 Task: Use the "Repeat" command to create a rhythmic pattern from a short audio snippet.
Action: Mouse moved to (73, 97)
Screenshot: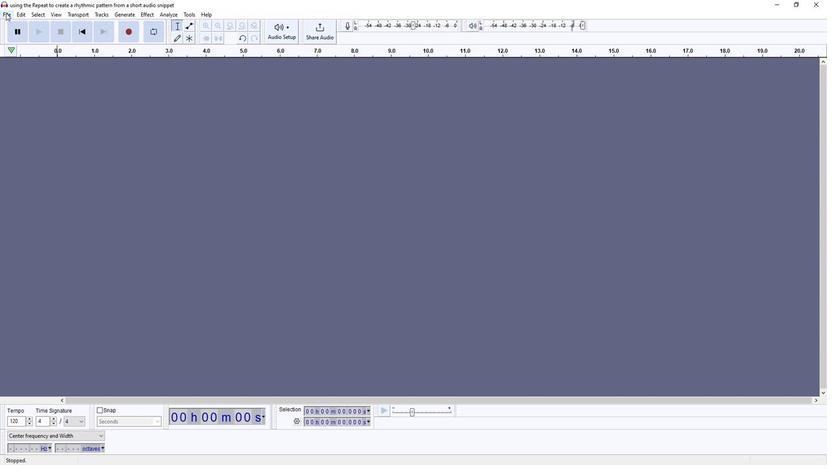 
Action: Mouse pressed left at (73, 97)
Screenshot: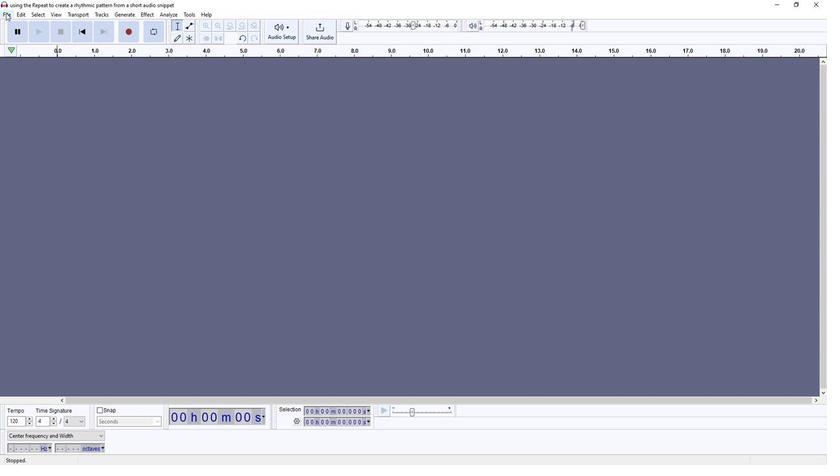 
Action: Mouse moved to (190, 149)
Screenshot: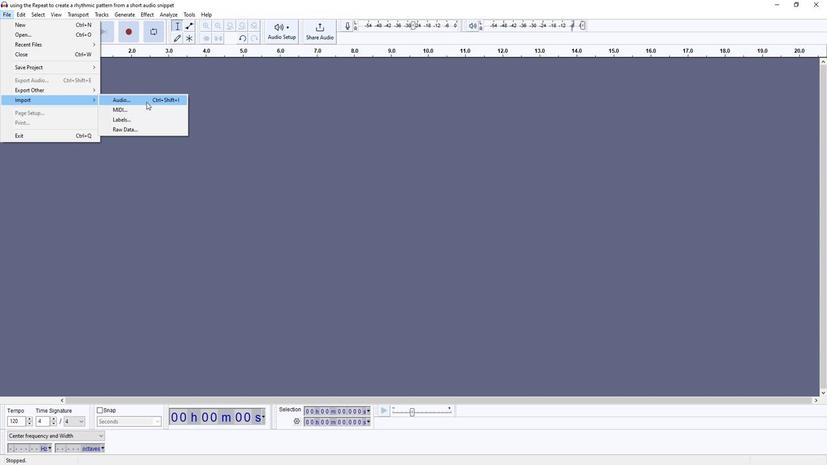 
Action: Mouse pressed left at (190, 149)
Screenshot: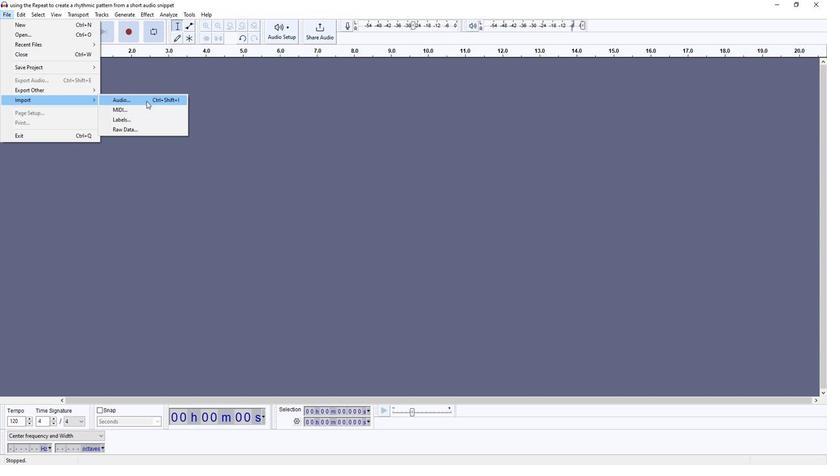 
Action: Mouse moved to (146, 151)
Screenshot: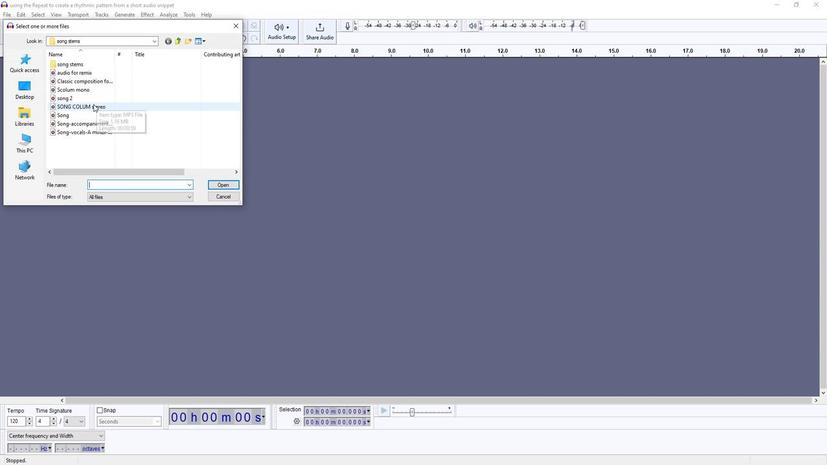 
Action: Mouse pressed left at (146, 151)
Screenshot: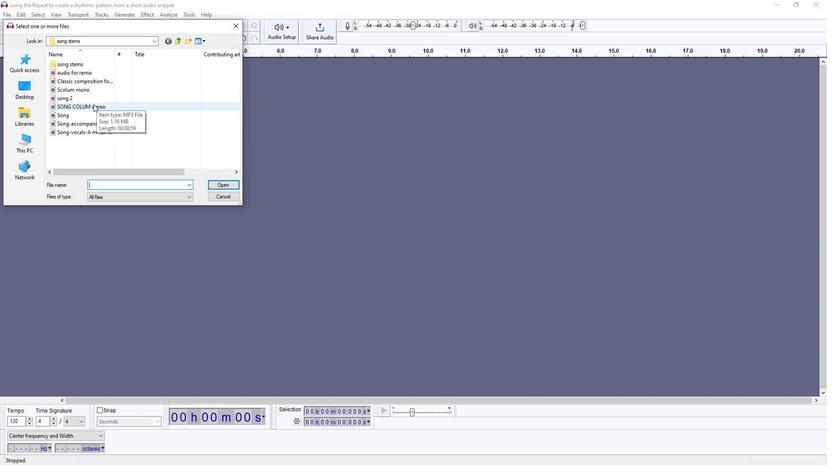 
Action: Mouse moved to (250, 197)
Screenshot: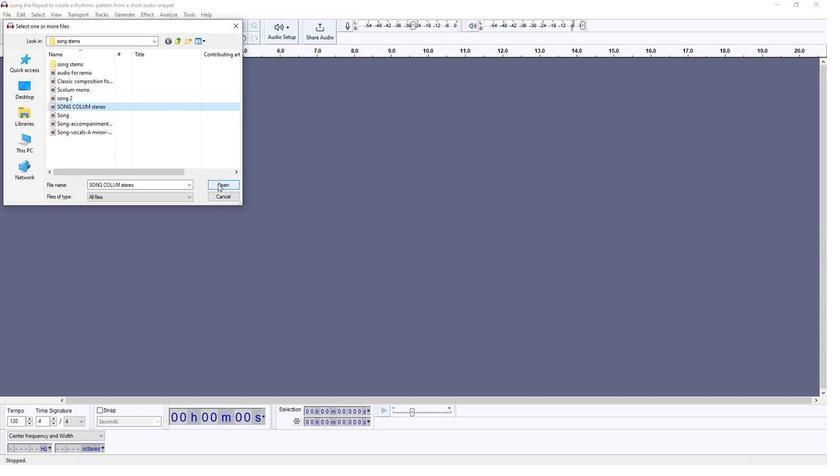 
Action: Mouse pressed left at (250, 197)
Screenshot: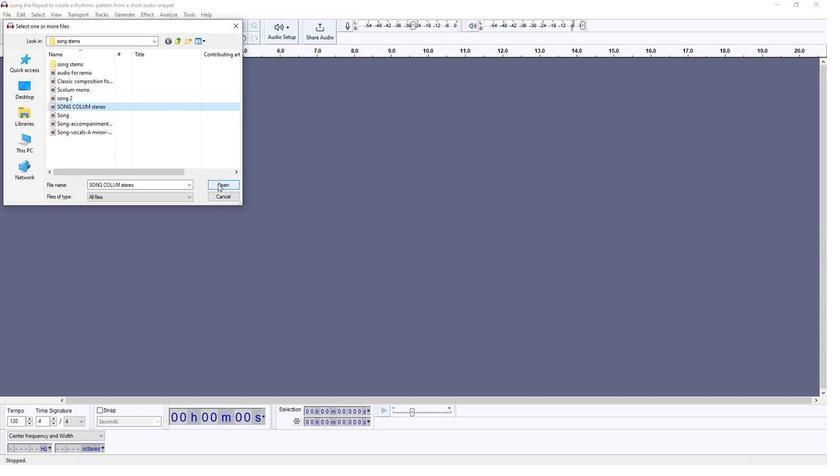 
Action: Mouse moved to (237, 151)
Screenshot: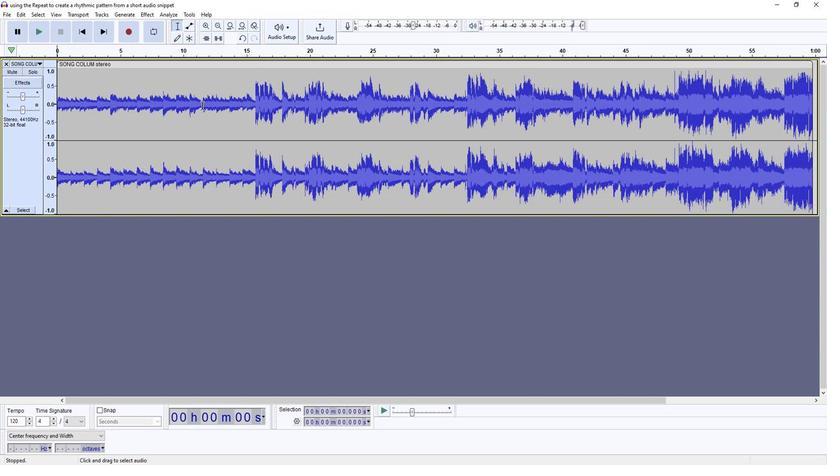 
Action: Mouse pressed left at (237, 151)
Screenshot: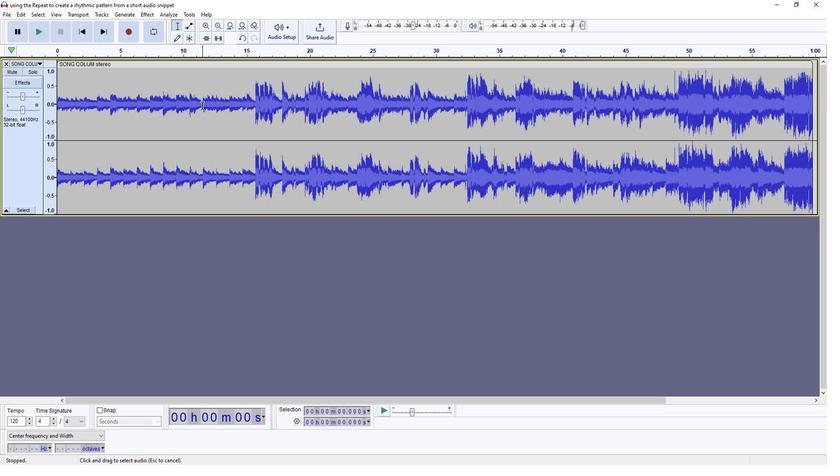 
Action: Mouse moved to (118, 142)
Screenshot: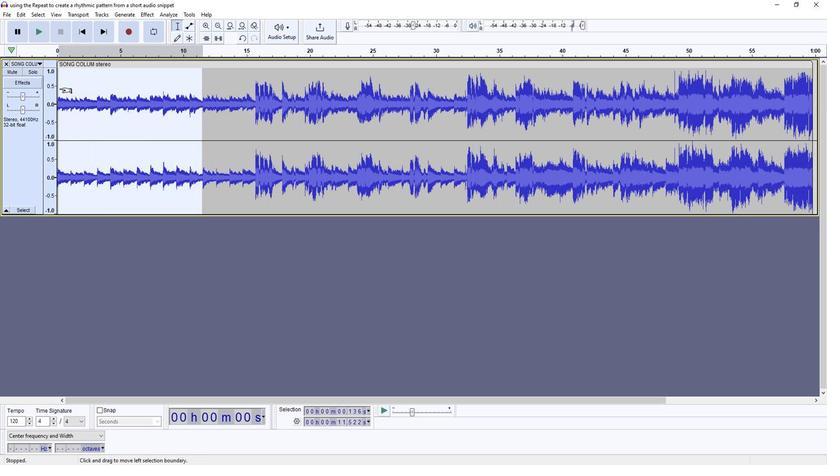 
Action: Mouse pressed left at (118, 142)
Screenshot: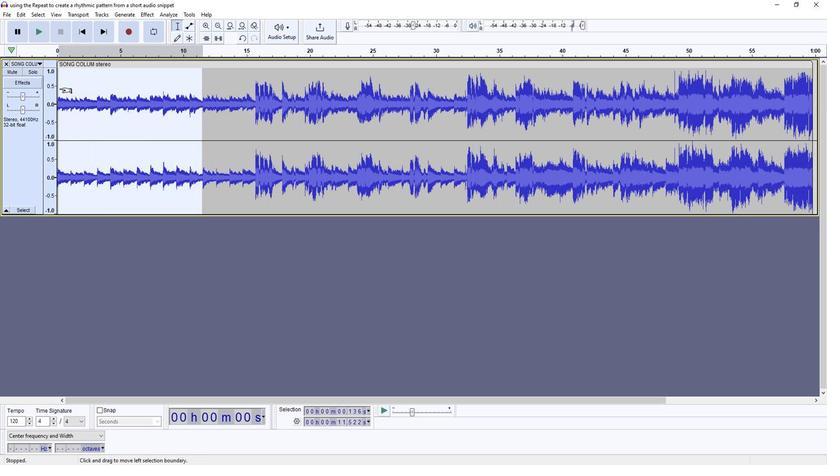 
Action: Mouse moved to (88, 98)
Screenshot: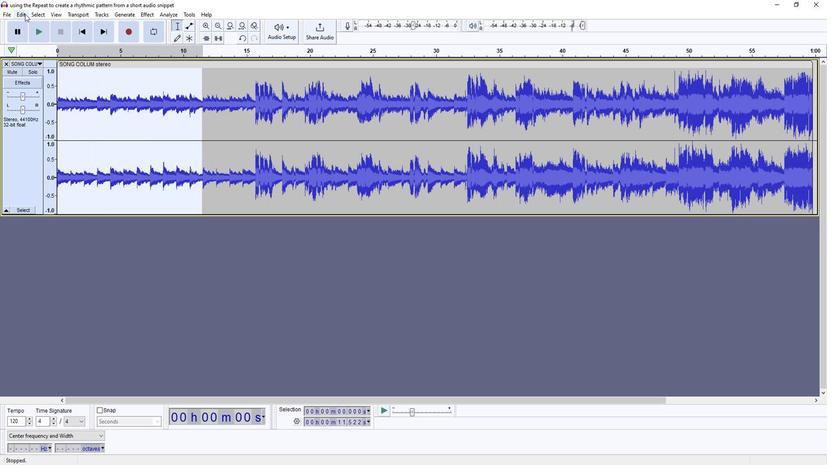 
Action: Mouse pressed left at (88, 98)
Screenshot: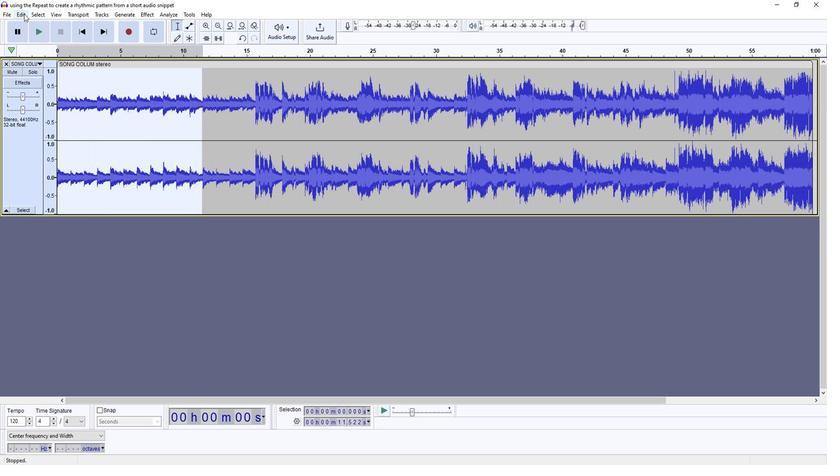 
Action: Mouse moved to (105, 116)
Screenshot: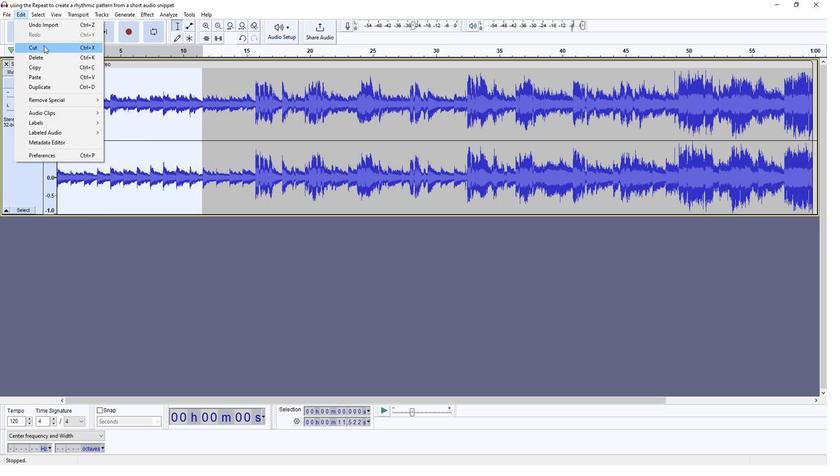 
Action: Mouse pressed left at (105, 116)
Screenshot: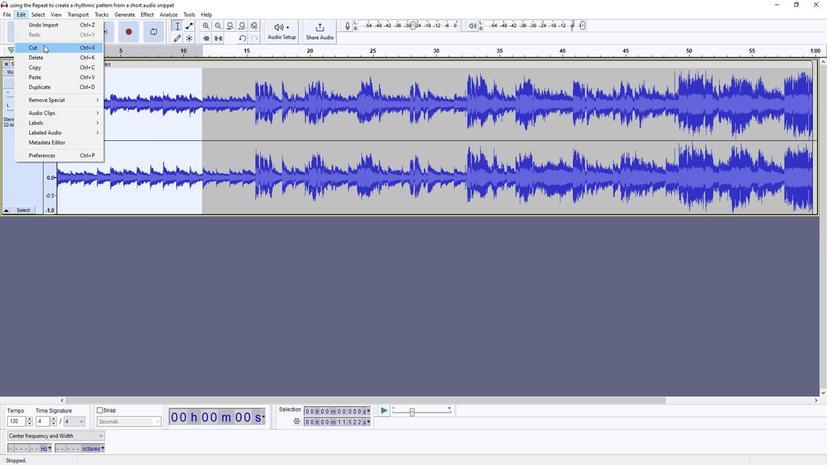 
Action: Mouse moved to (623, 129)
Screenshot: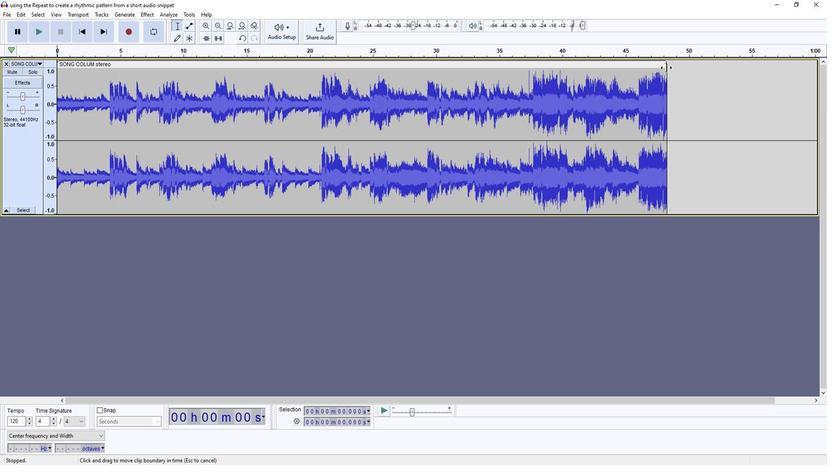 
Action: Mouse pressed left at (623, 129)
Screenshot: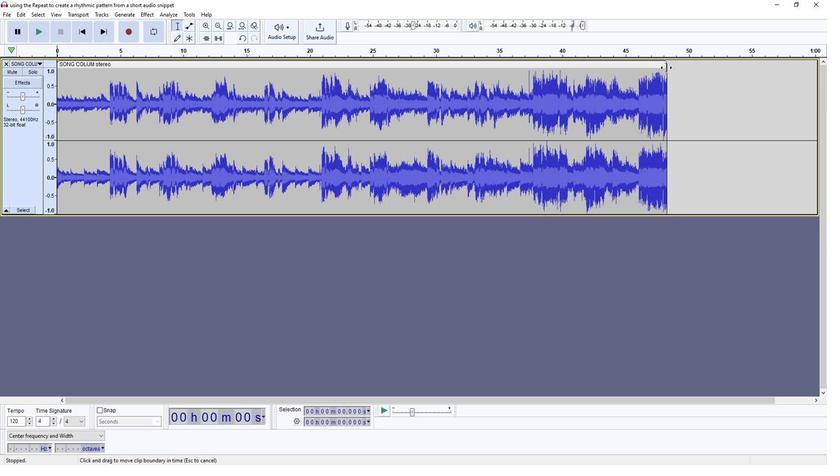 
Action: Mouse moved to (102, 107)
Screenshot: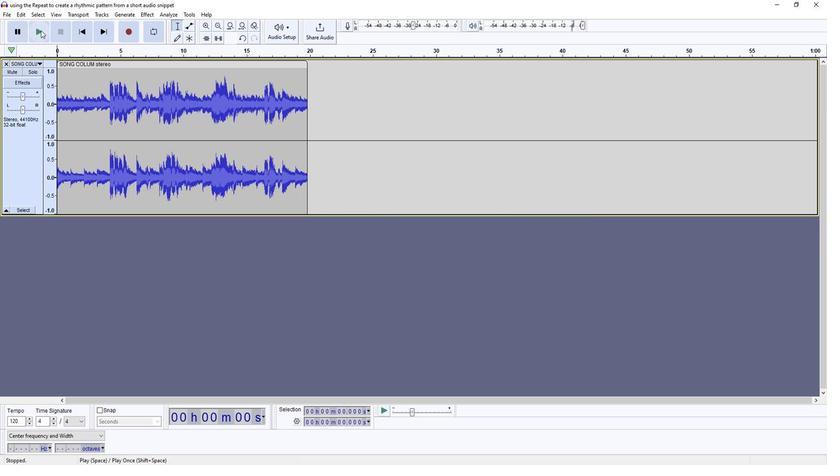 
Action: Mouse pressed left at (102, 107)
Screenshot: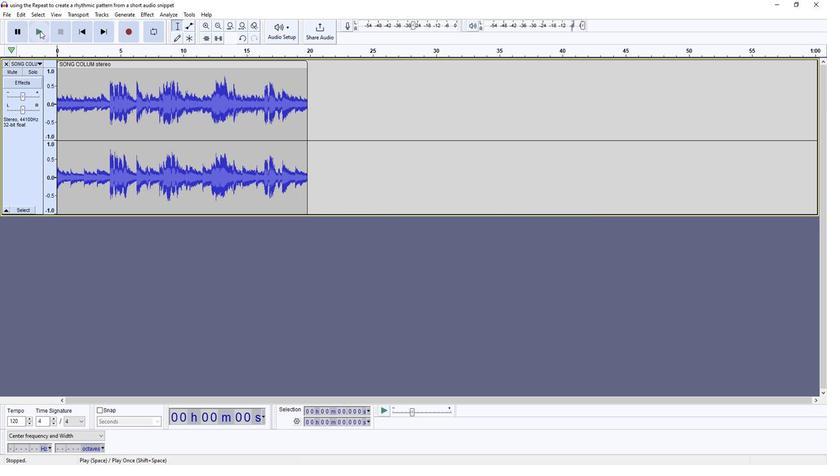 
Action: Mouse moved to (126, 108)
Screenshot: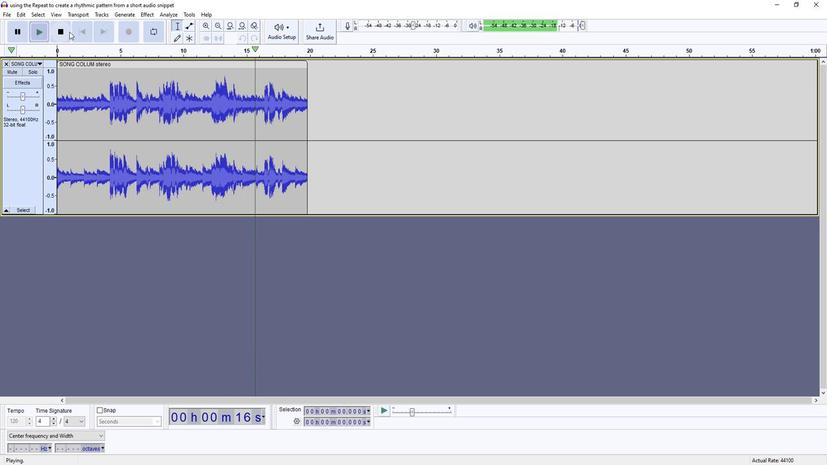 
Action: Mouse pressed left at (126, 108)
Screenshot: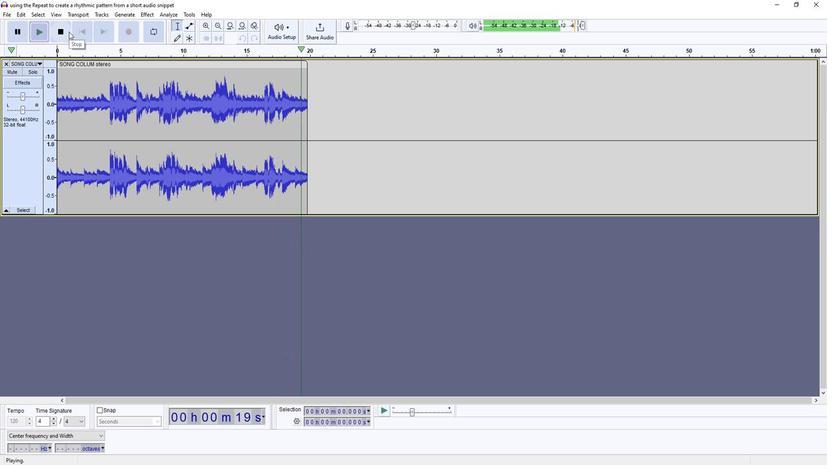 
Action: Mouse moved to (288, 144)
Screenshot: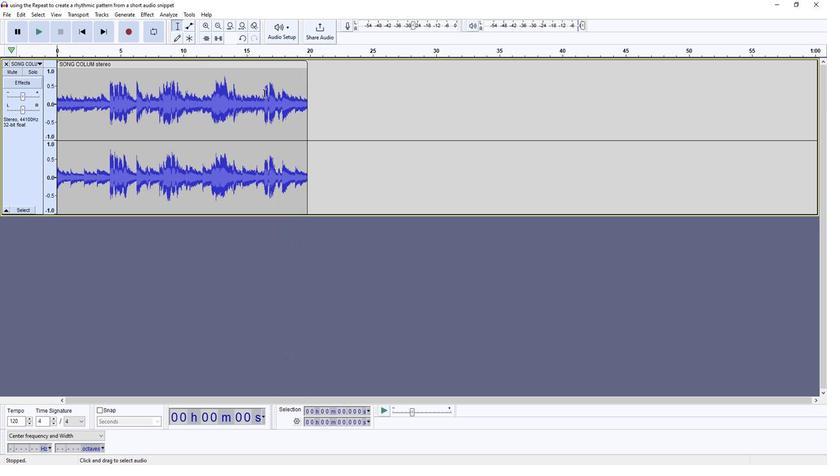 
Action: Mouse pressed left at (288, 144)
Screenshot: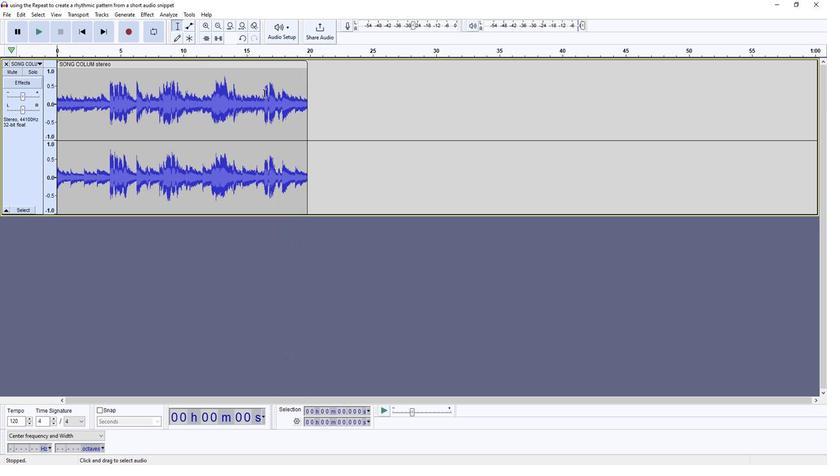 
Action: Mouse moved to (191, 97)
Screenshot: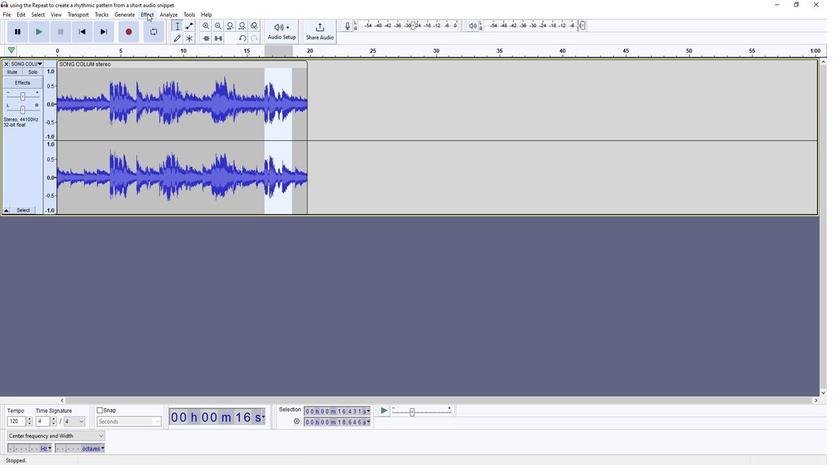 
Action: Mouse pressed left at (191, 97)
Screenshot: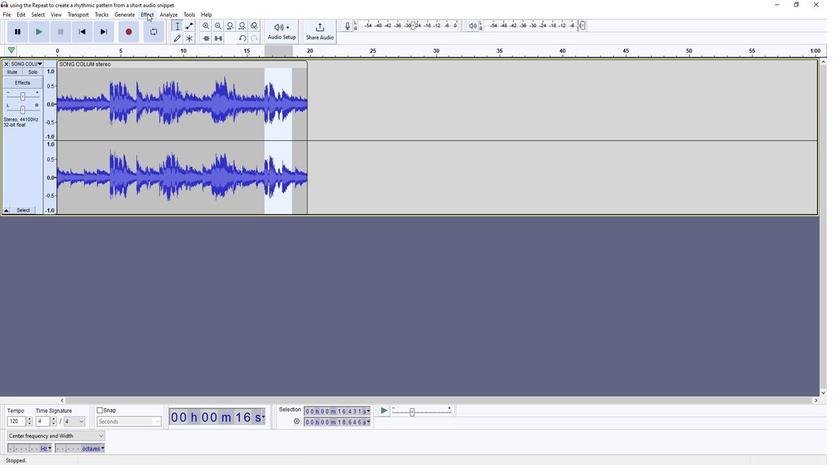 
Action: Mouse moved to (305, 171)
Screenshot: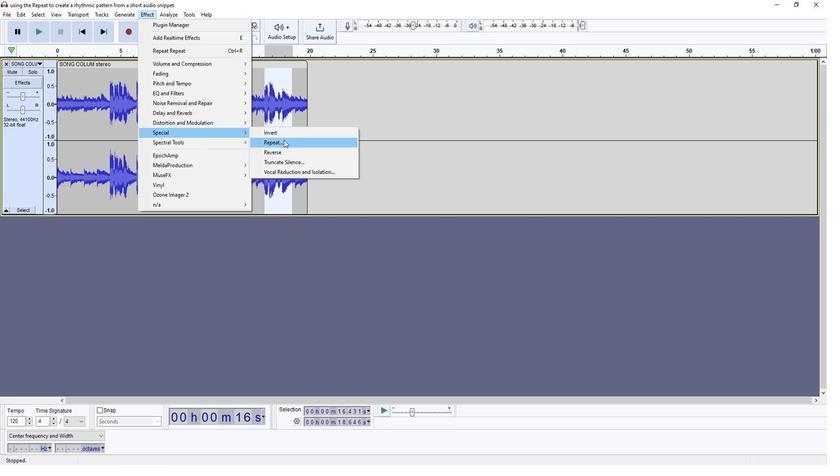 
Action: Mouse pressed left at (305, 171)
Screenshot: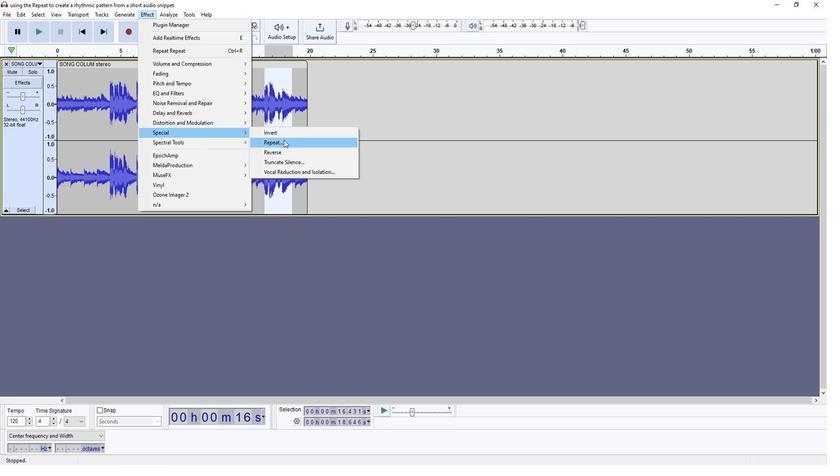 
Action: Mouse moved to (448, 215)
Screenshot: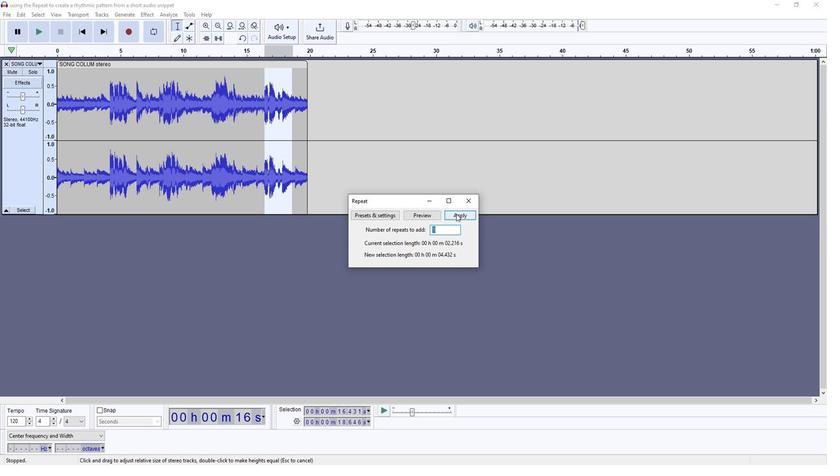 
Action: Mouse pressed left at (448, 215)
Screenshot: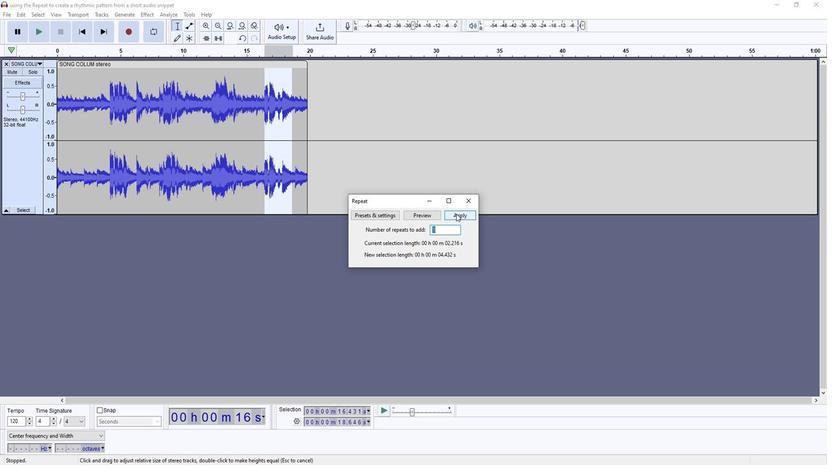 
Action: Mouse moved to (356, 158)
Screenshot: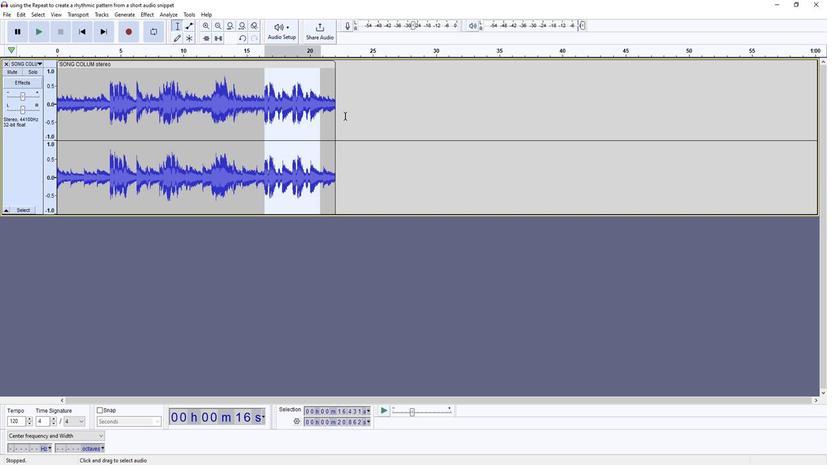 
Action: Mouse pressed left at (356, 158)
Screenshot: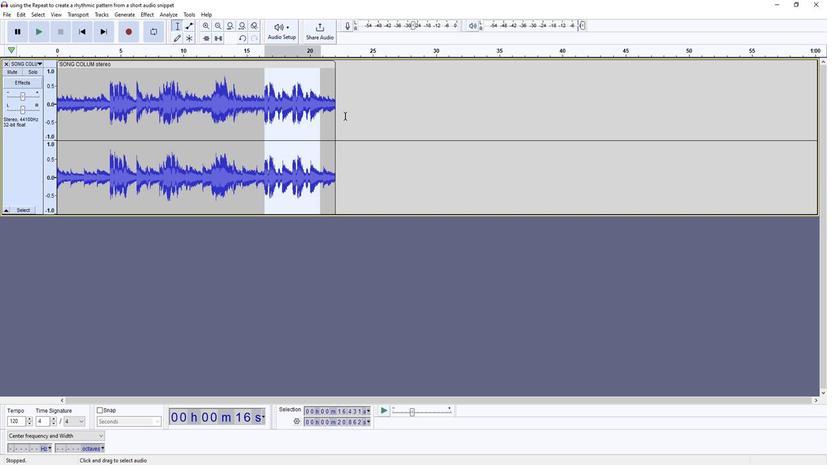 
Action: Mouse moved to (104, 108)
Screenshot: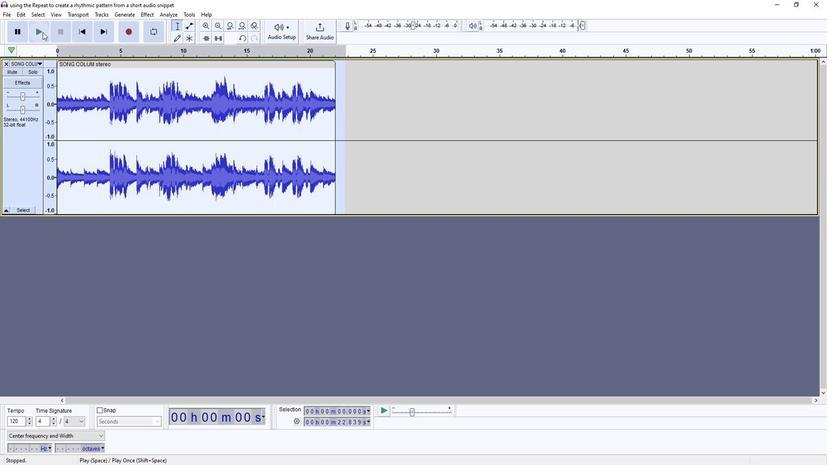 
Action: Mouse pressed left at (104, 108)
Screenshot: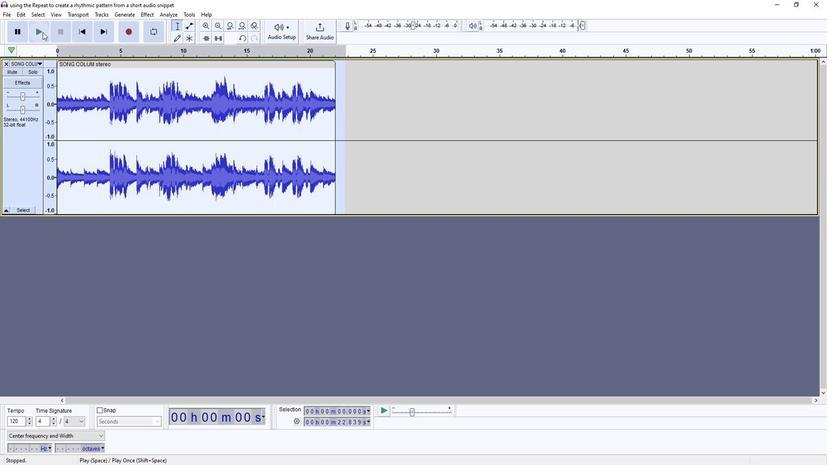 
Action: Mouse moved to (114, 108)
Screenshot: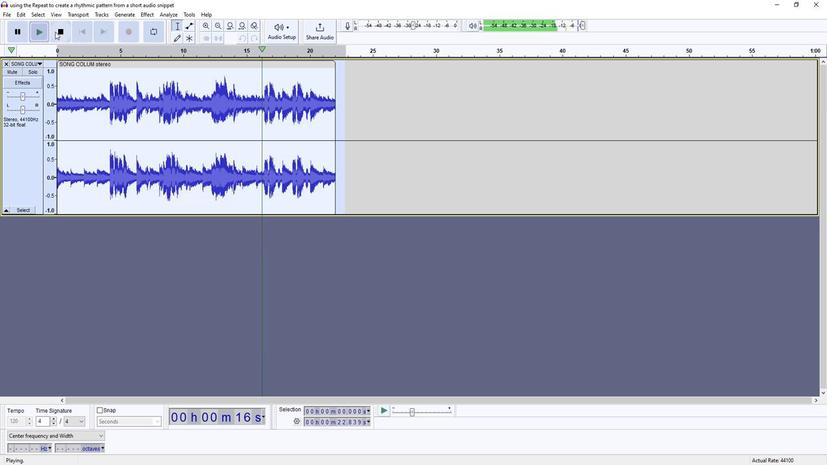 
Action: Mouse pressed left at (114, 108)
Screenshot: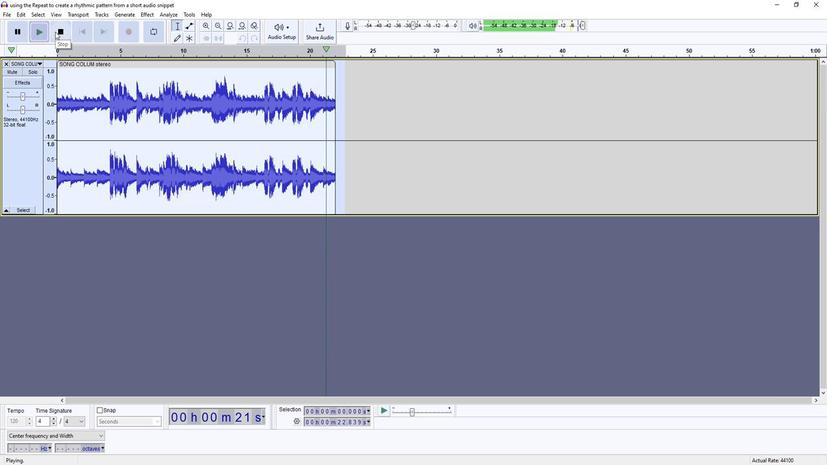 
Action: Mouse moved to (72, 98)
Screenshot: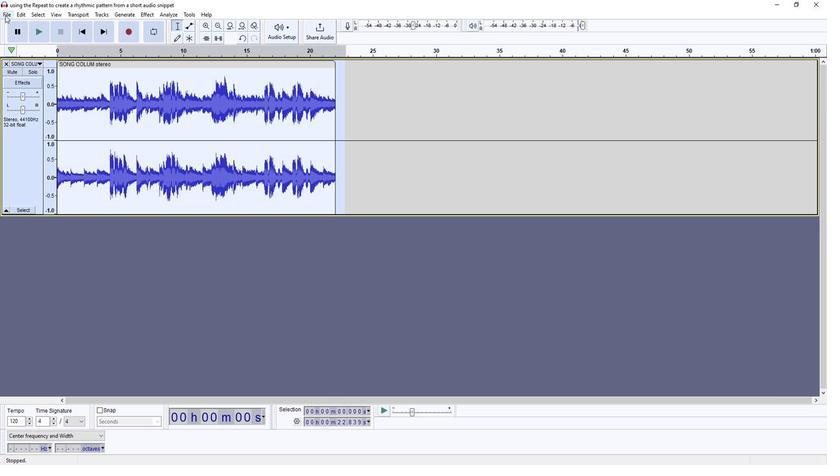 
Action: Mouse pressed left at (72, 98)
Screenshot: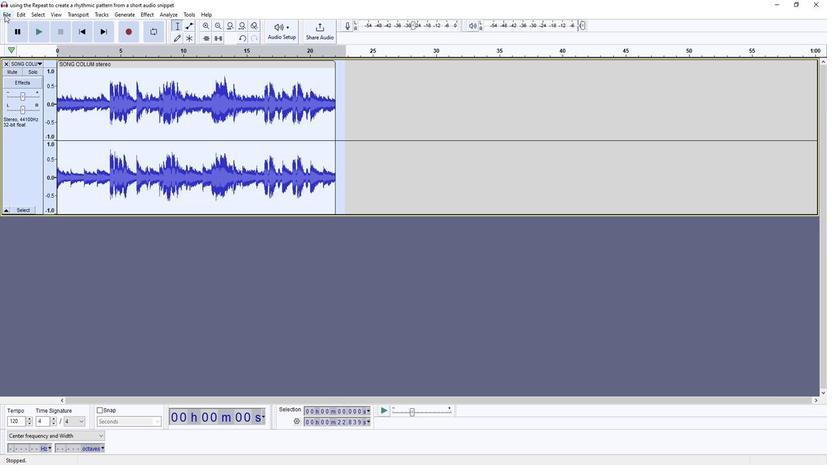 
Action: Mouse moved to (177, 133)
Screenshot: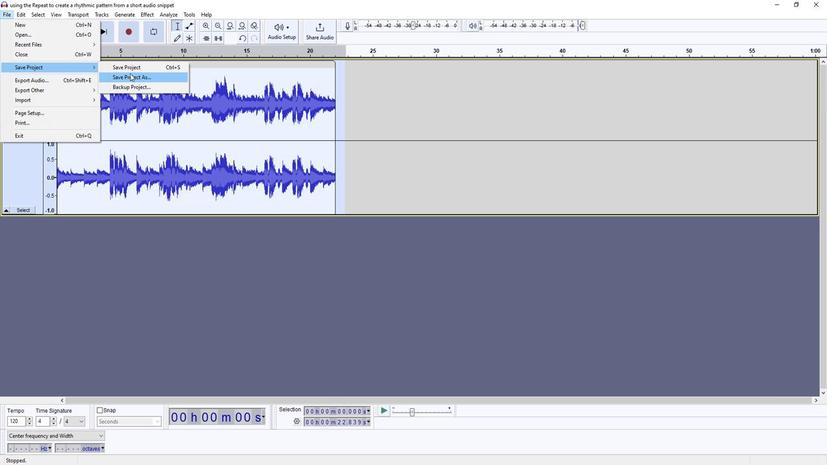 
Action: Mouse pressed left at (177, 133)
Screenshot: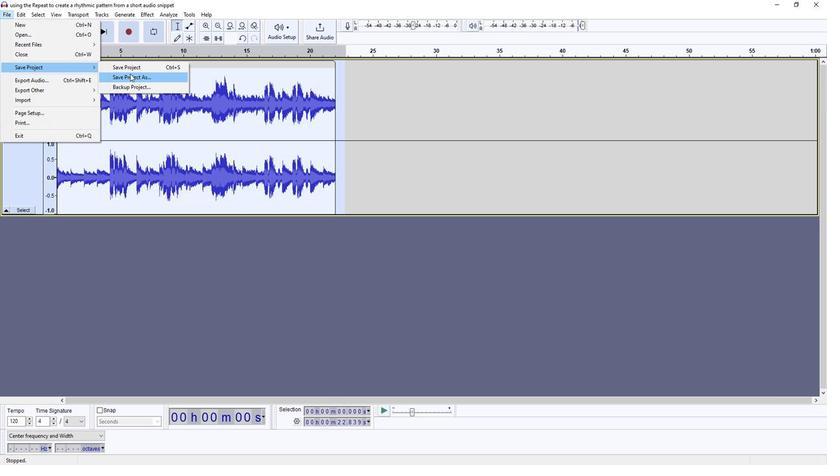 
Action: Key pressed <Key.backspace>using<Key.space><Key.shift>Repeat<Key.space>plugin<Key.space>to<Key.space>create<Key.space>a<Key.space>rhythmic<Key.space>pattern<Key.backspace>n
Screenshot: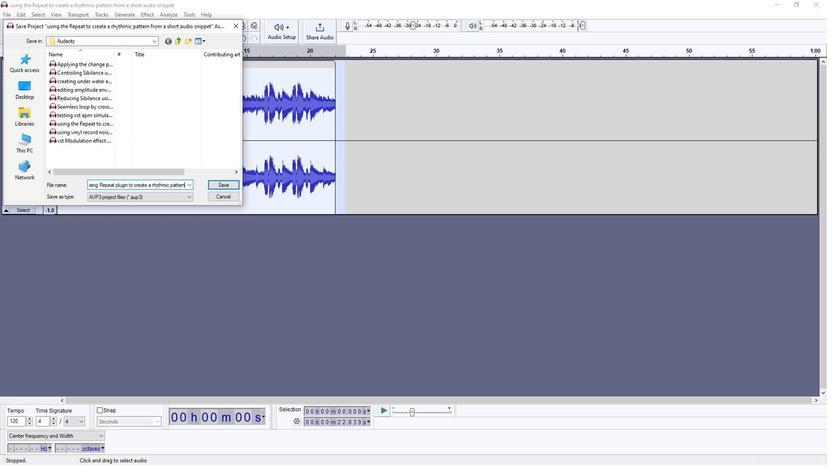 
Action: Mouse moved to (253, 197)
Screenshot: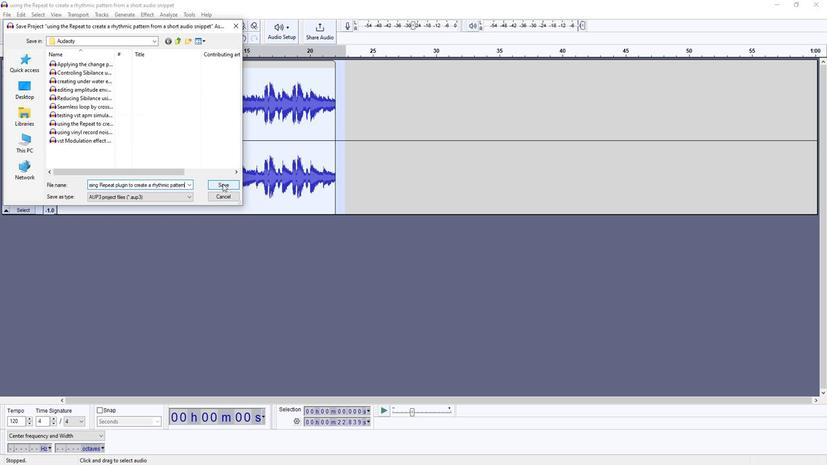 
Action: Mouse pressed left at (253, 197)
Screenshot: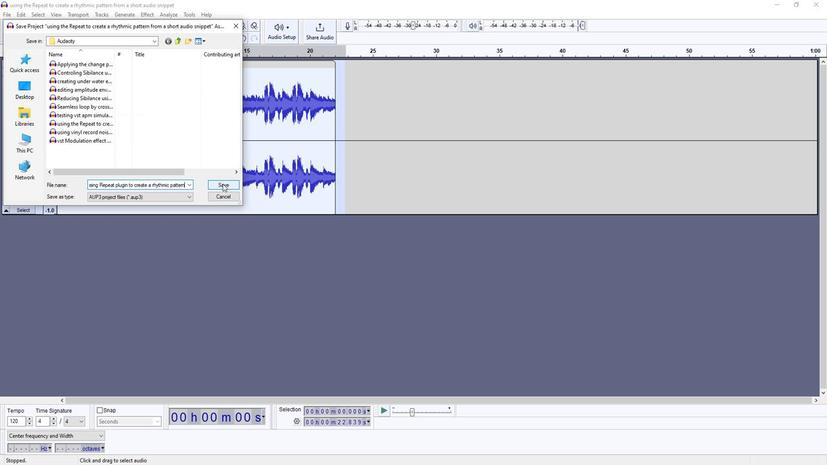 
